Task: Move the task Implement version control for better code management to the section Done in the project TowerLine and filter the tasks in the project by Due this week.
Action: Mouse moved to (77, 440)
Screenshot: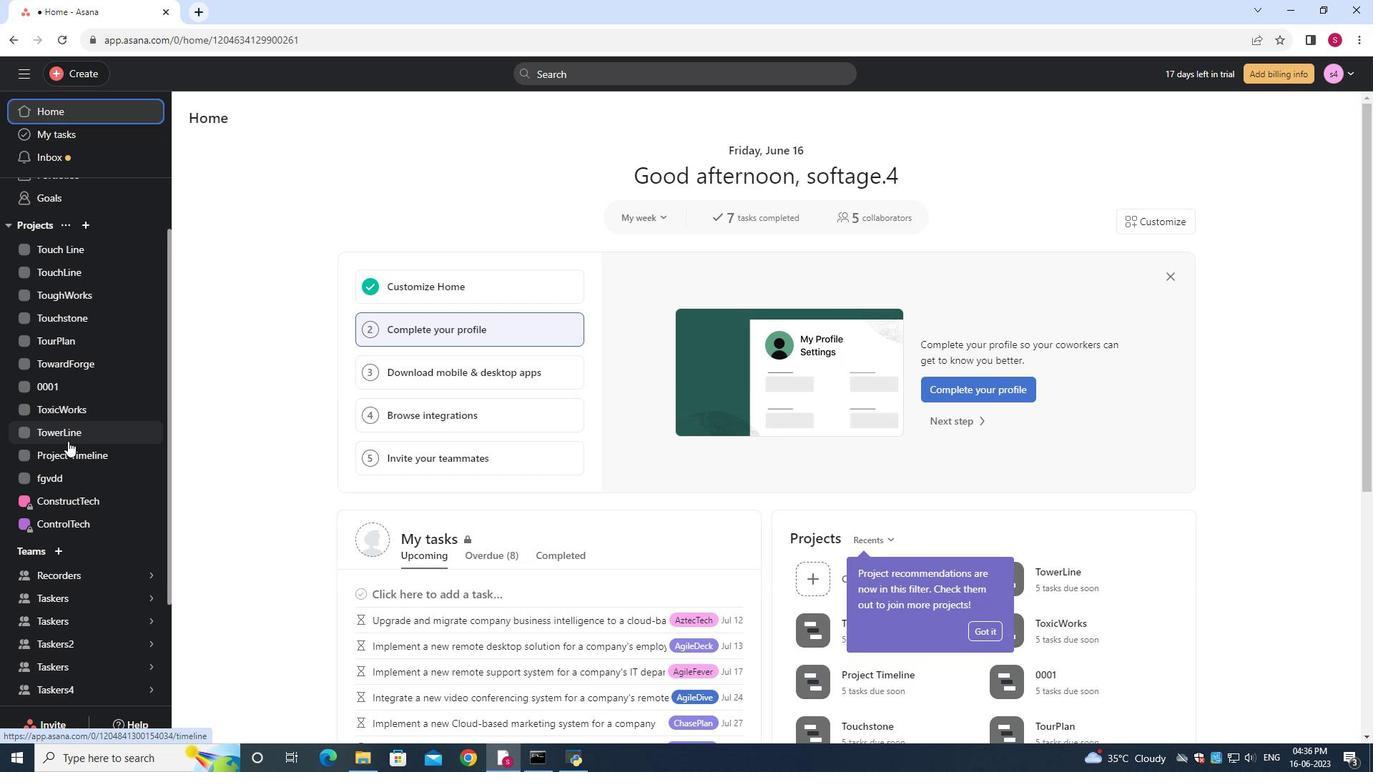 
Action: Mouse pressed left at (77, 440)
Screenshot: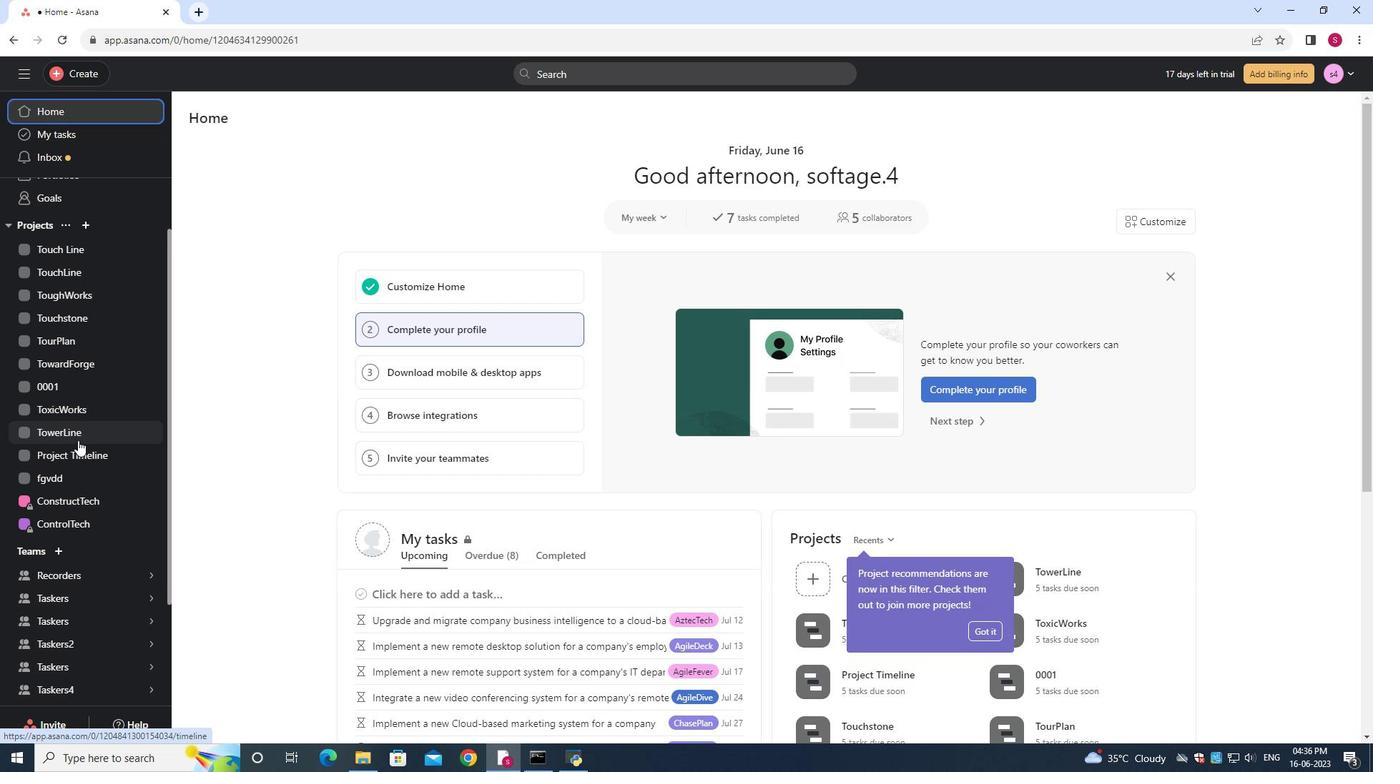 
Action: Mouse moved to (252, 151)
Screenshot: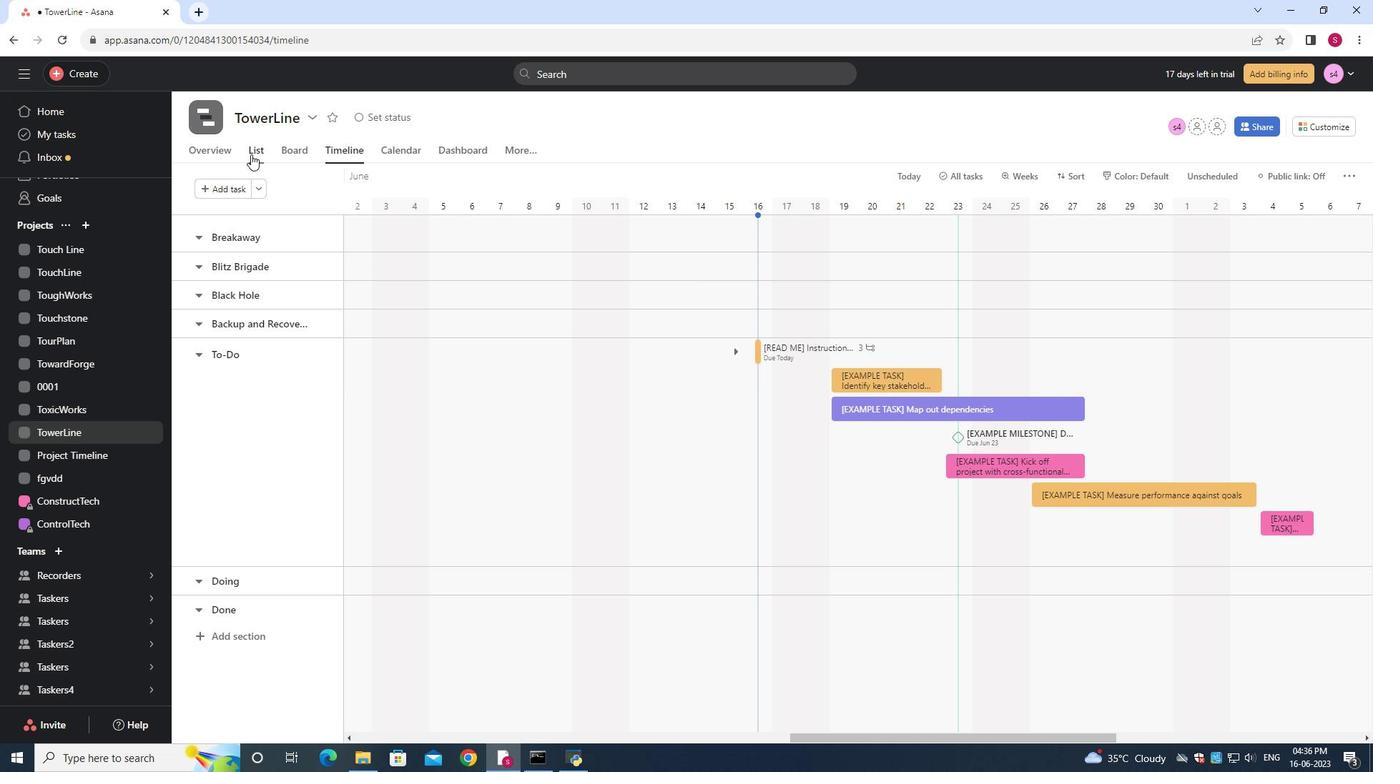 
Action: Mouse pressed left at (252, 151)
Screenshot: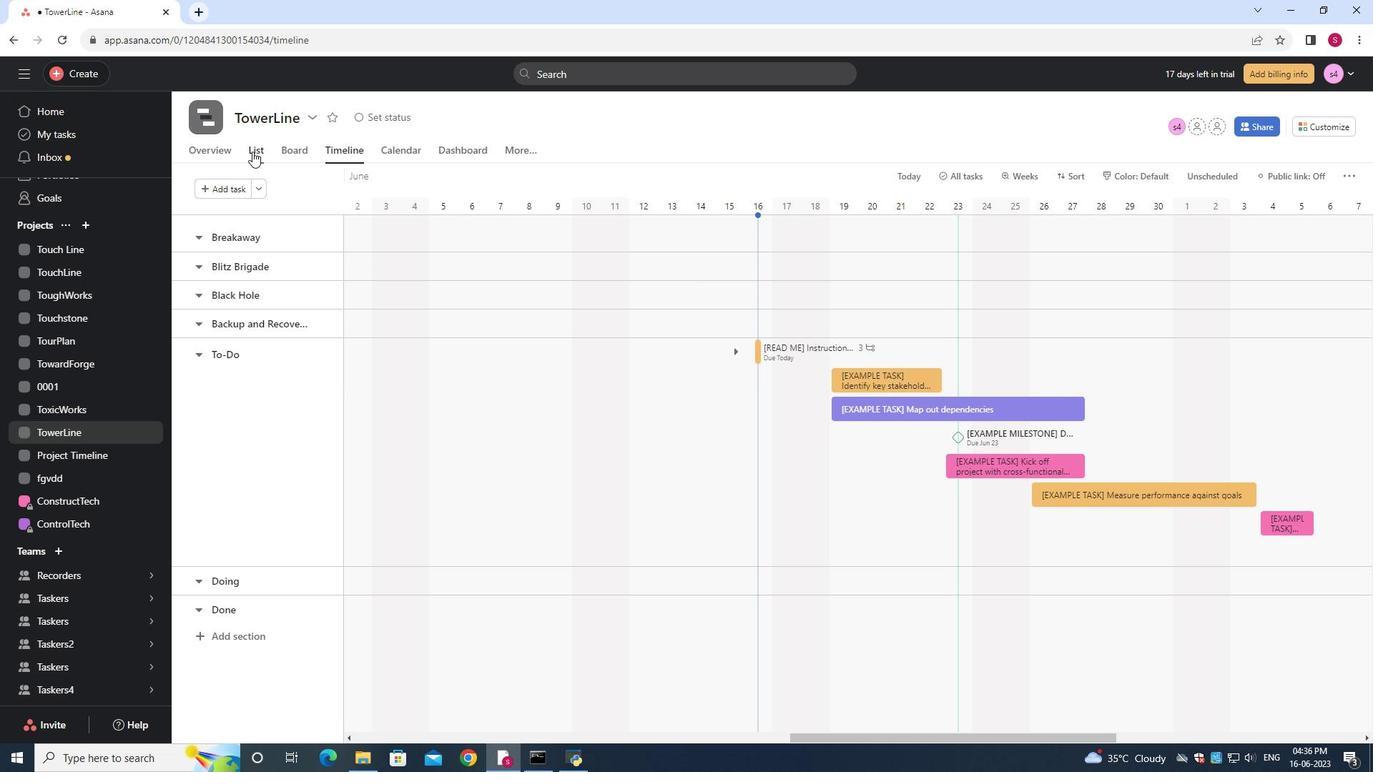 
Action: Mouse moved to (618, 402)
Screenshot: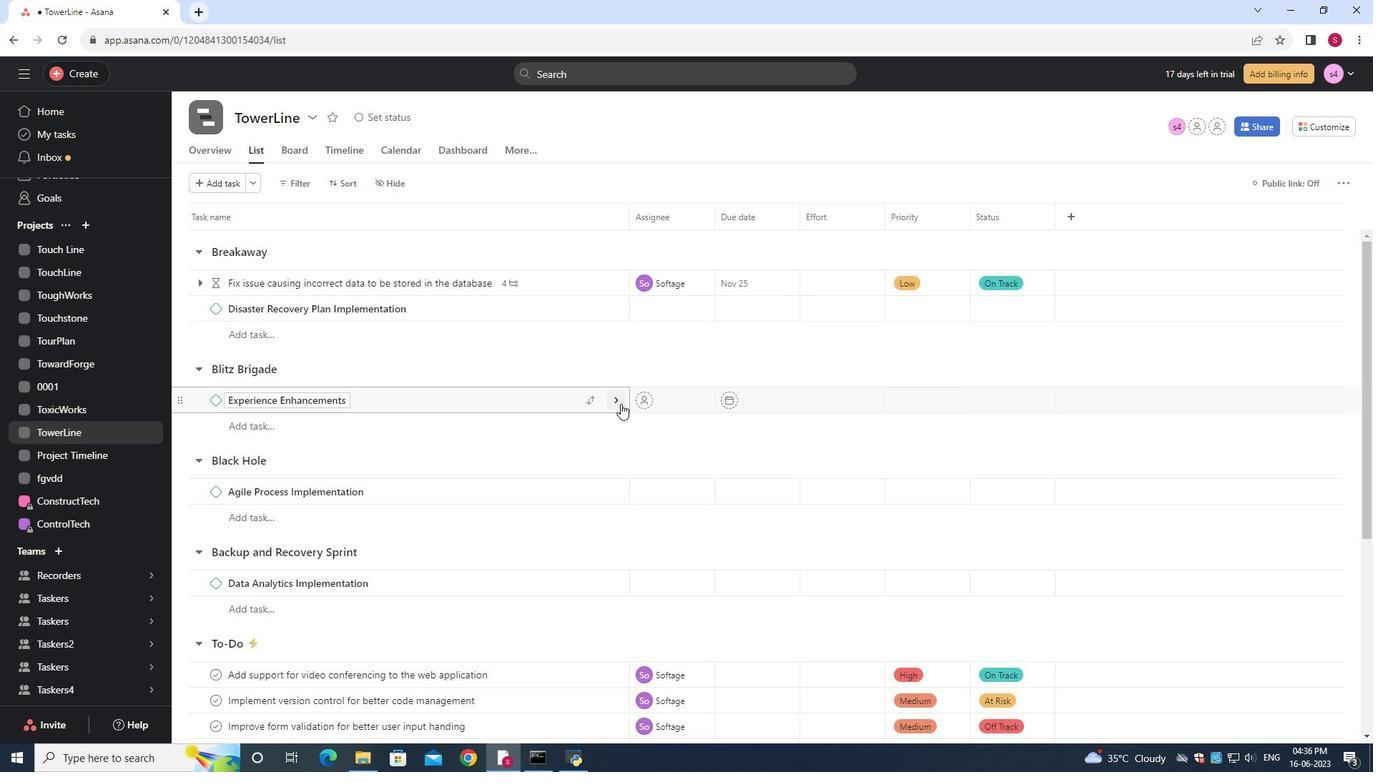 
Action: Mouse scrolled (618, 402) with delta (0, 0)
Screenshot: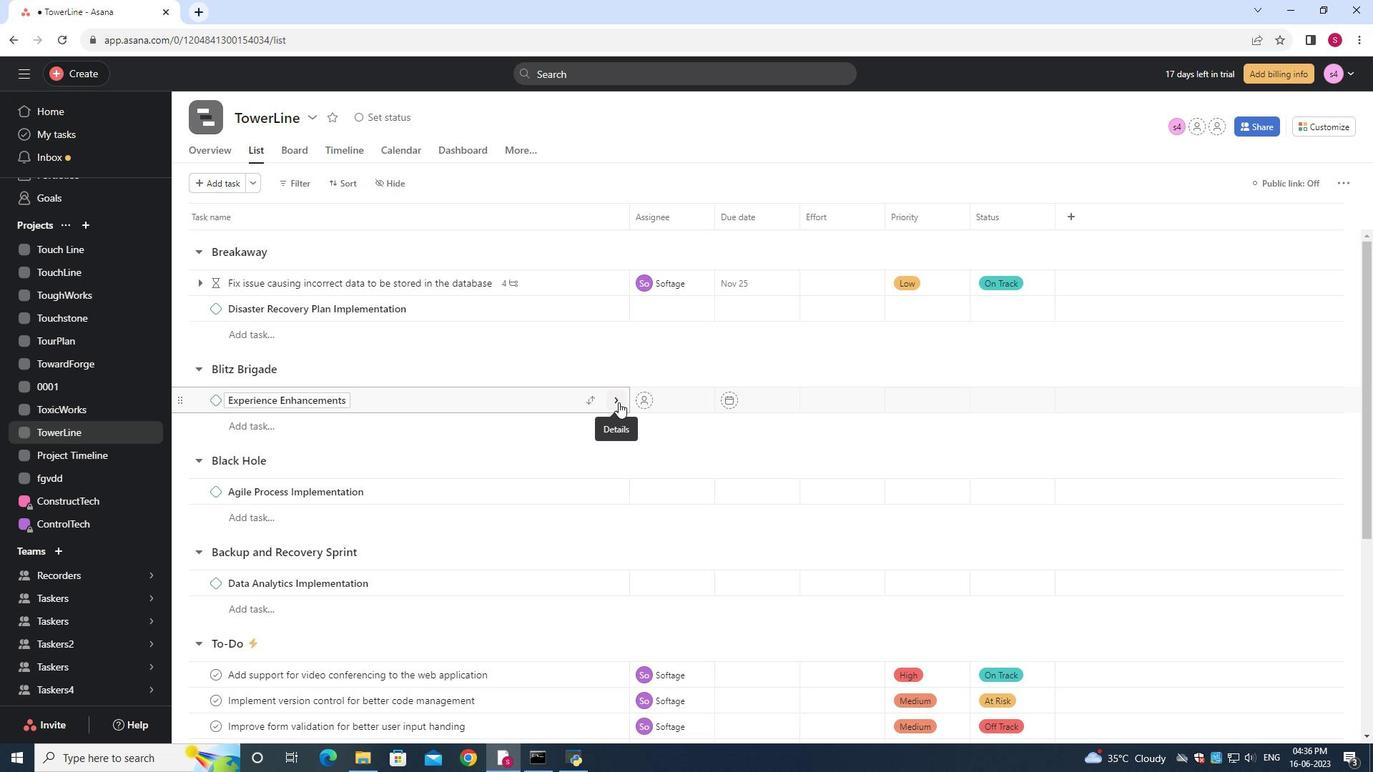
Action: Mouse scrolled (618, 402) with delta (0, 0)
Screenshot: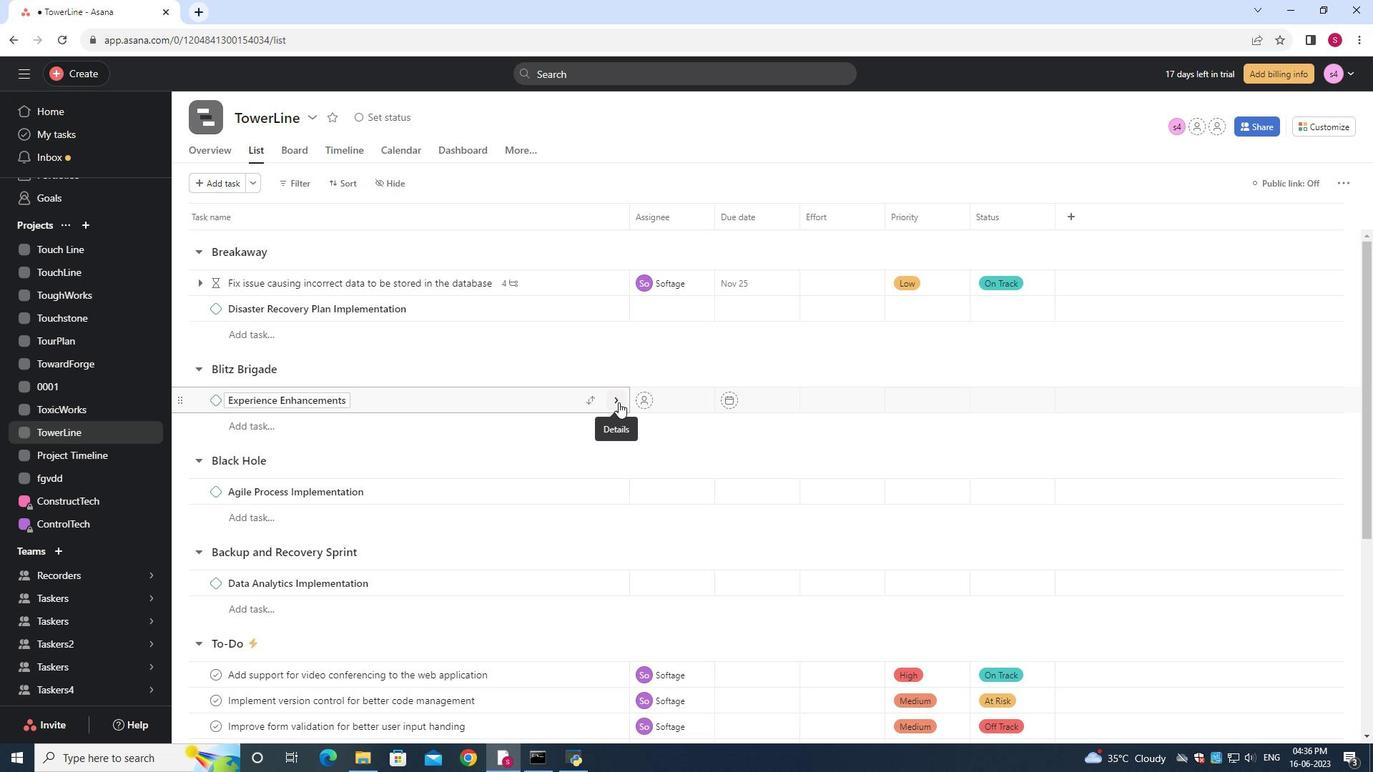 
Action: Mouse moved to (591, 555)
Screenshot: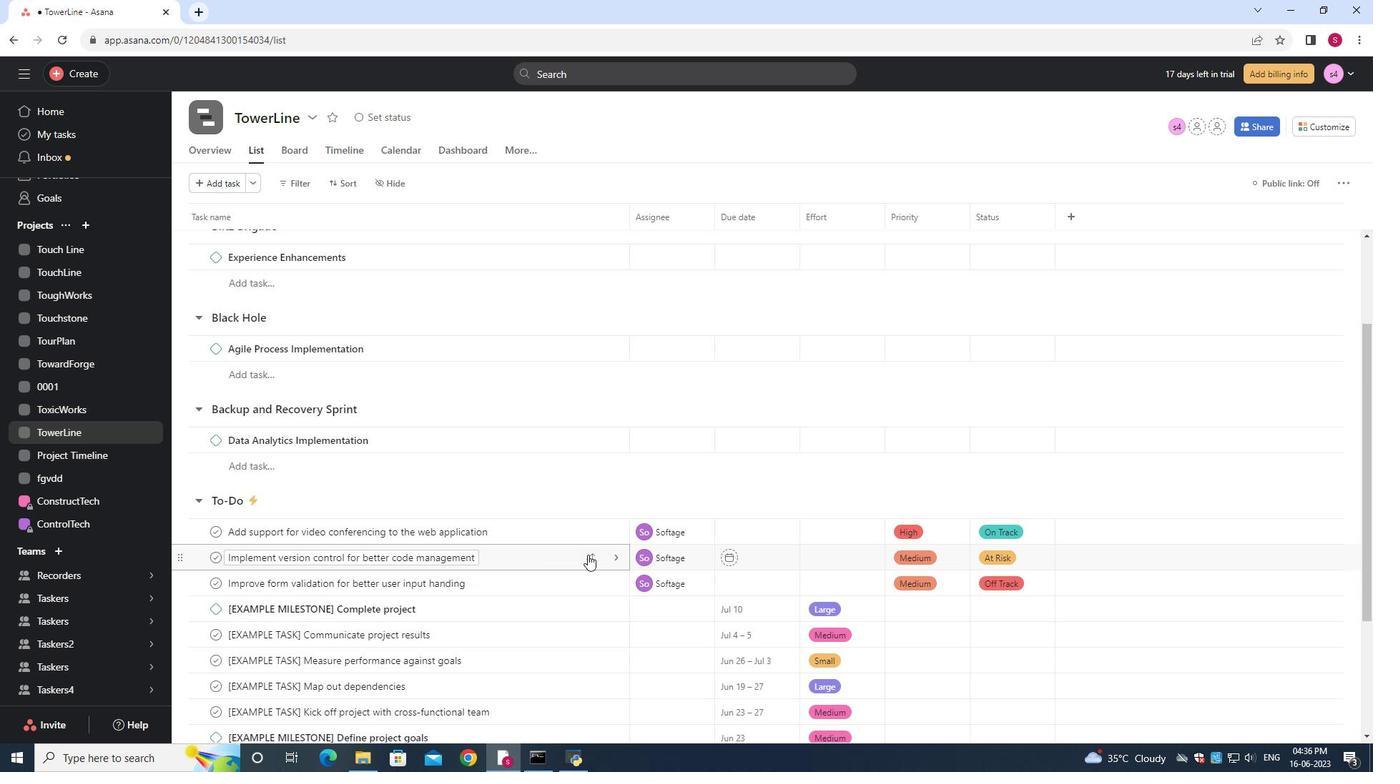 
Action: Mouse pressed left at (591, 555)
Screenshot: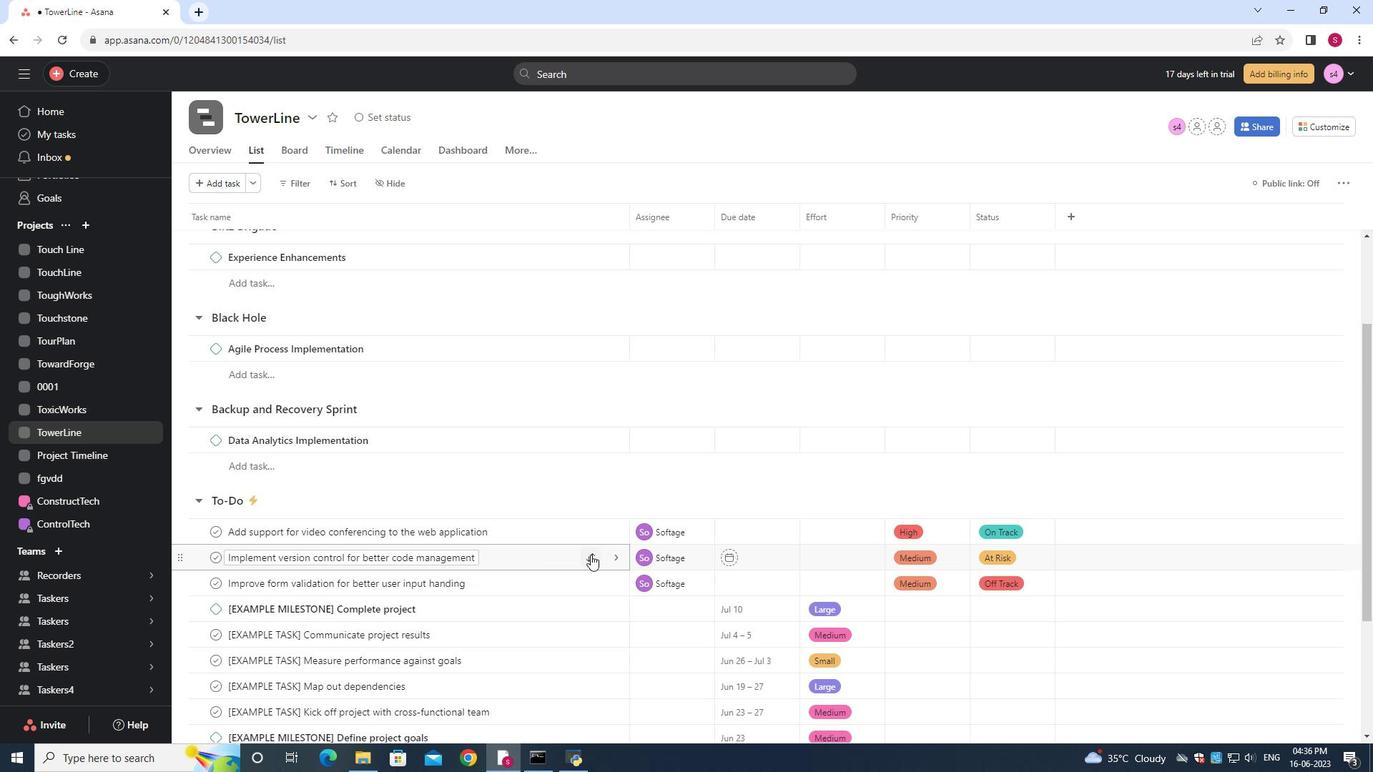 
Action: Mouse moved to (529, 526)
Screenshot: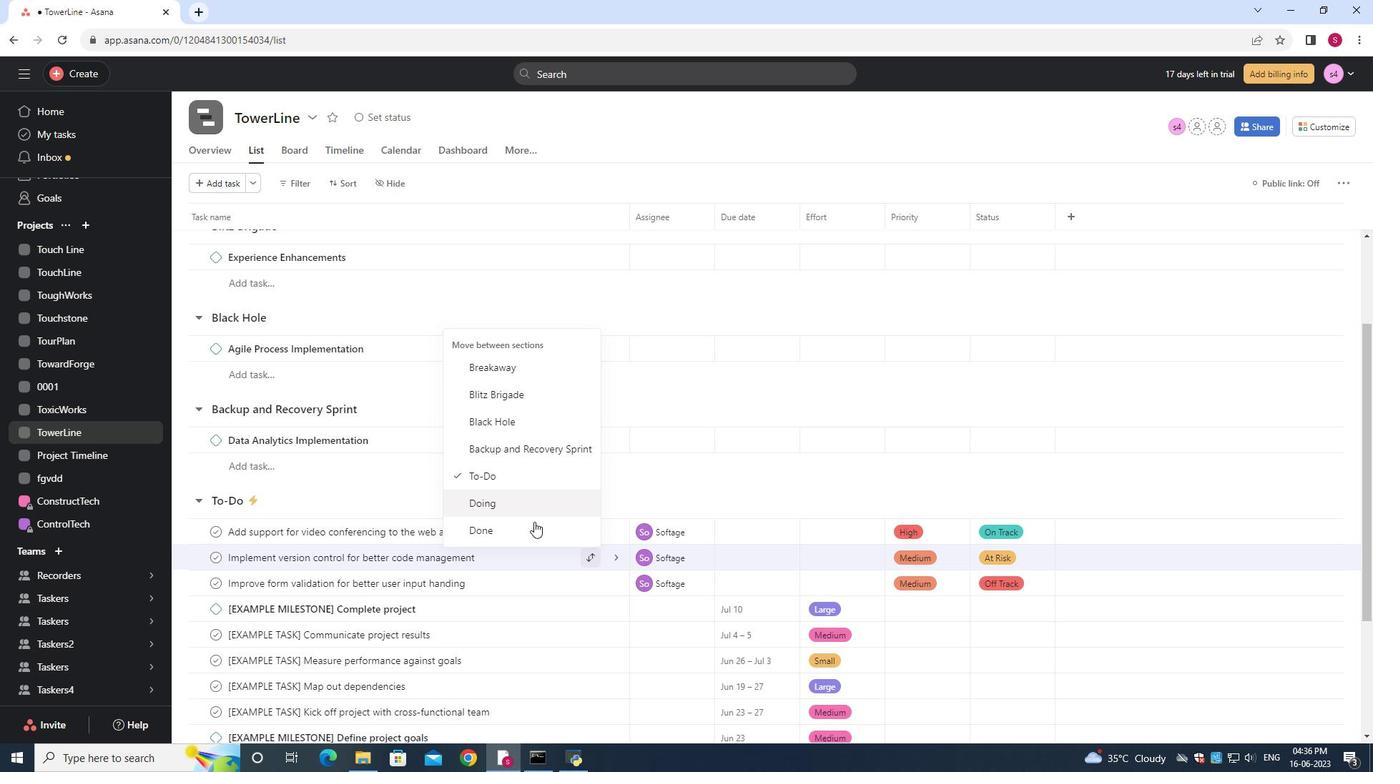 
Action: Mouse pressed left at (529, 526)
Screenshot: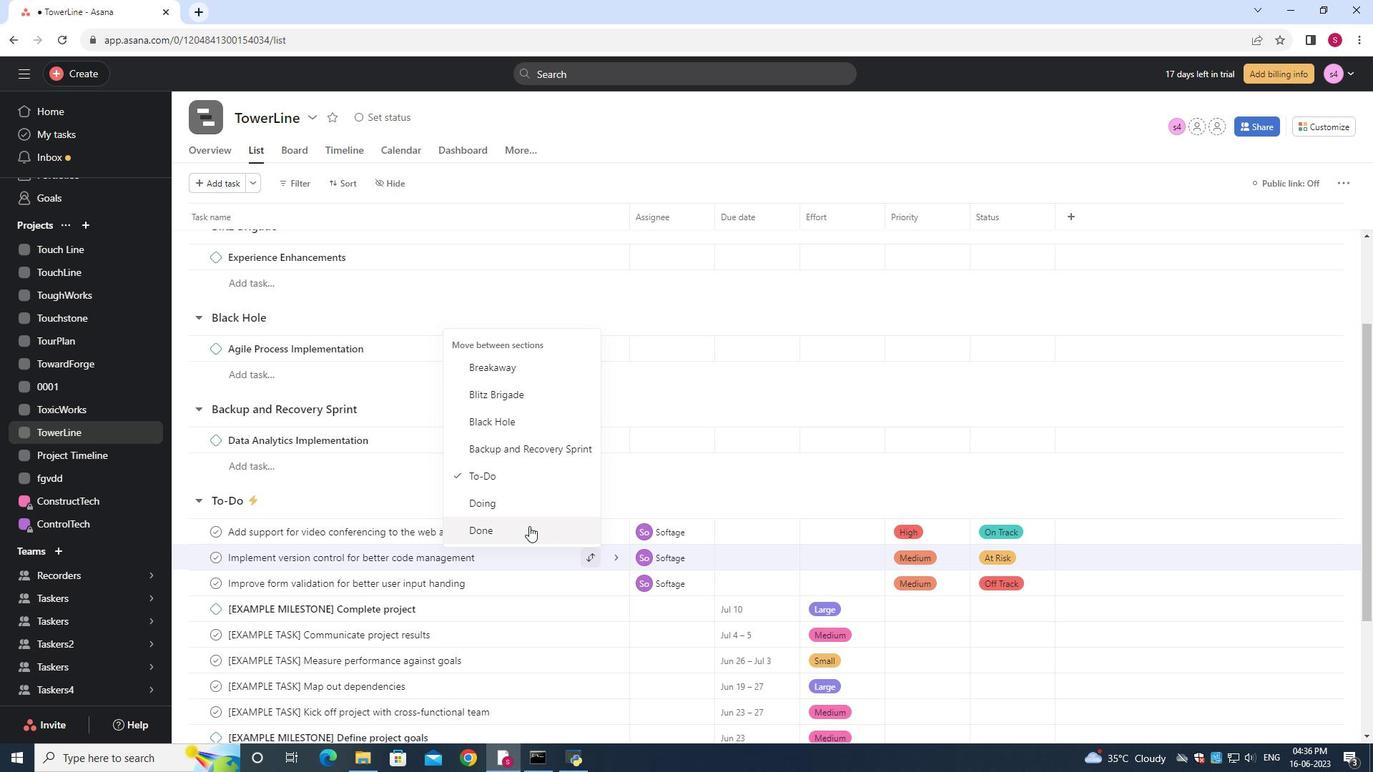 
Action: Mouse moved to (531, 419)
Screenshot: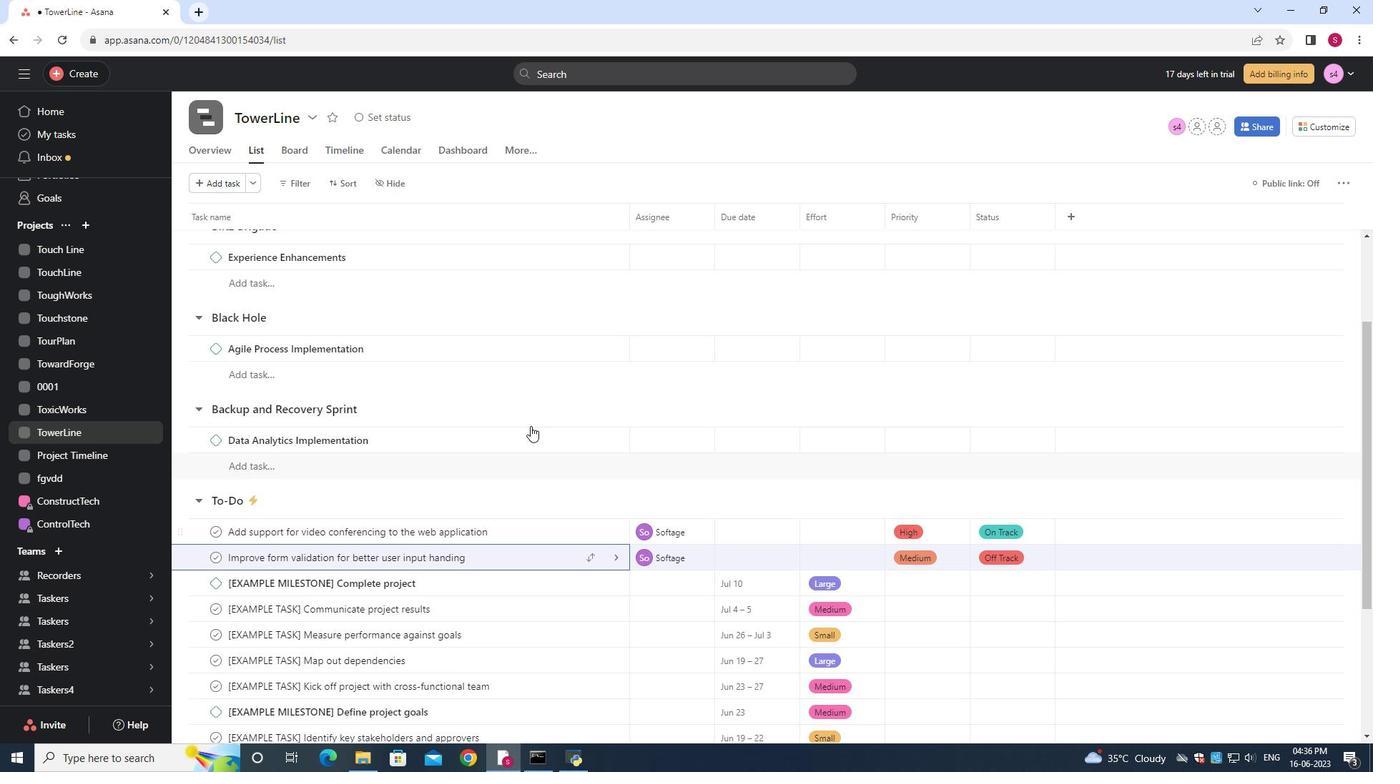
Action: Mouse scrolled (531, 419) with delta (0, 0)
Screenshot: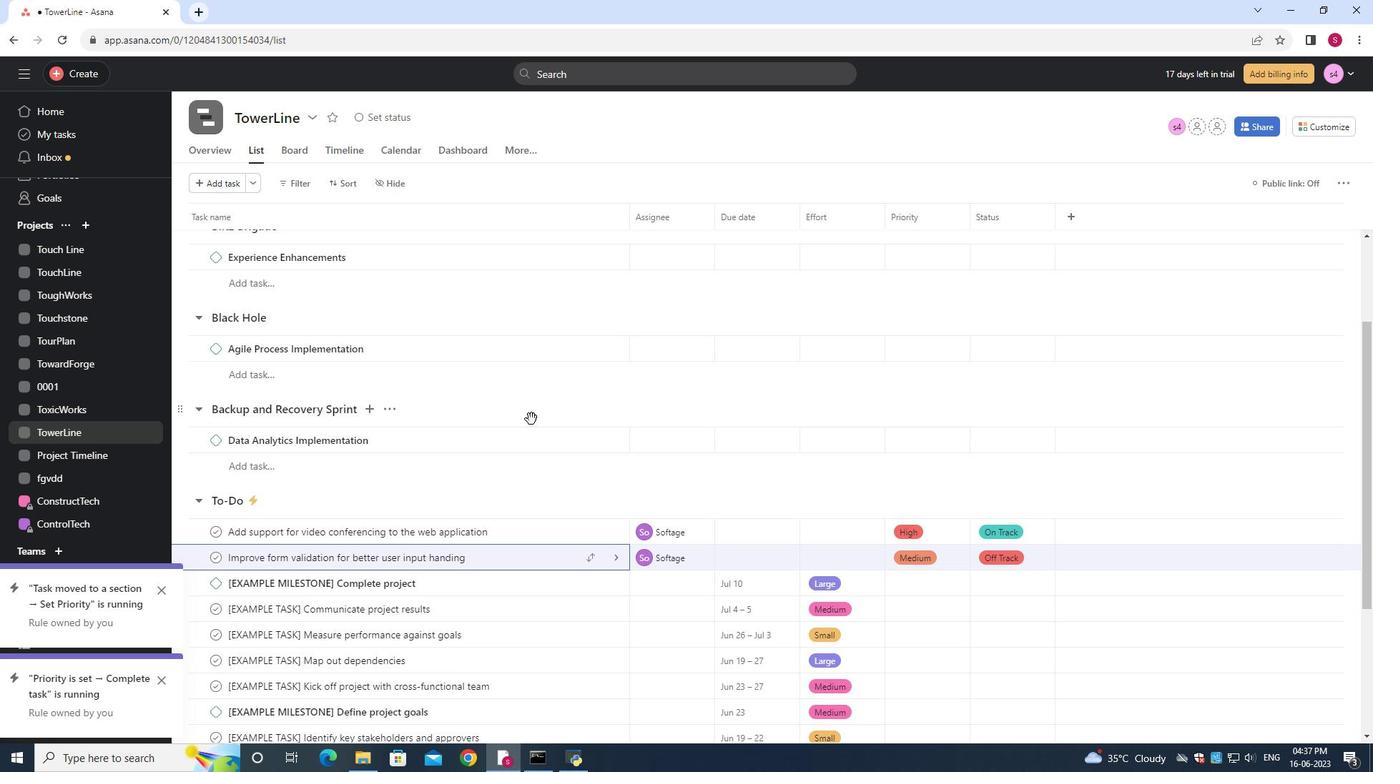 
Action: Mouse scrolled (531, 419) with delta (0, 0)
Screenshot: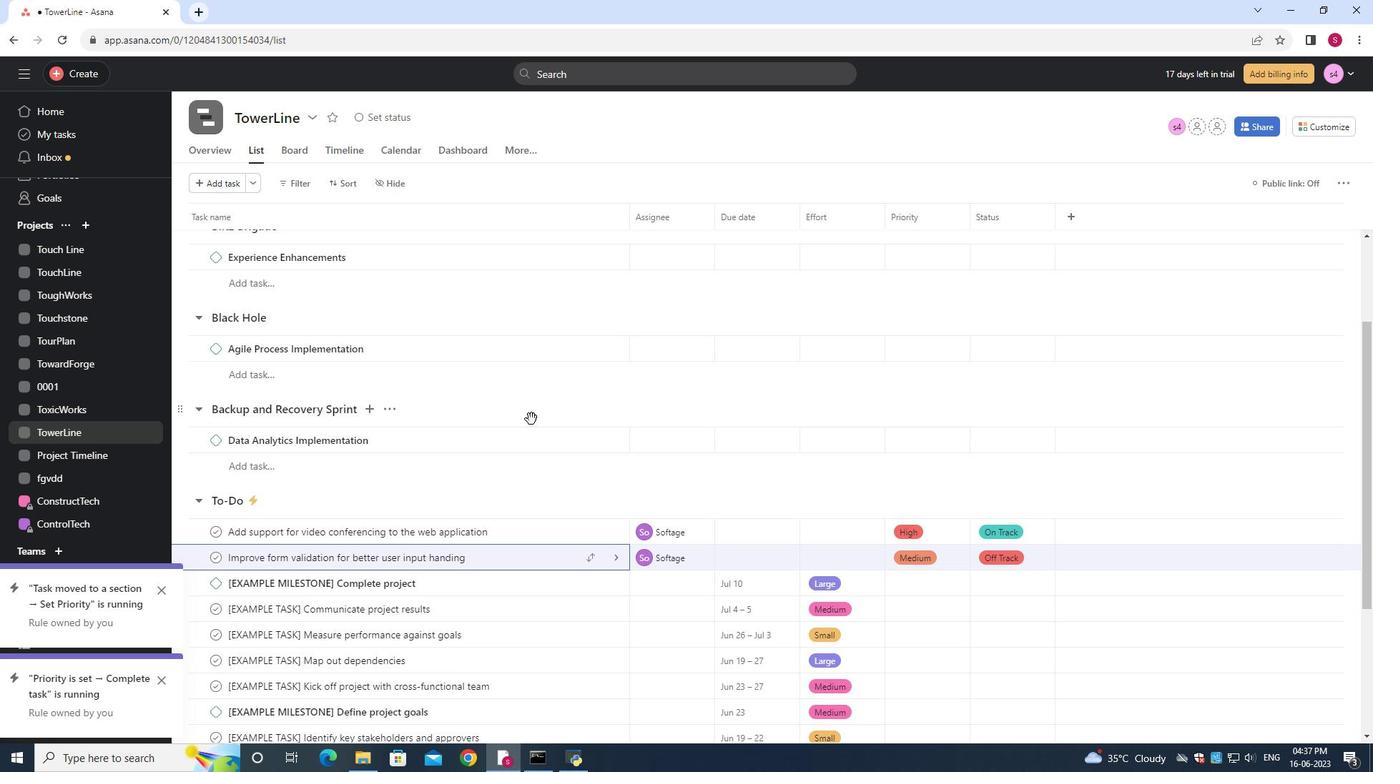 
Action: Mouse scrolled (531, 419) with delta (0, 0)
Screenshot: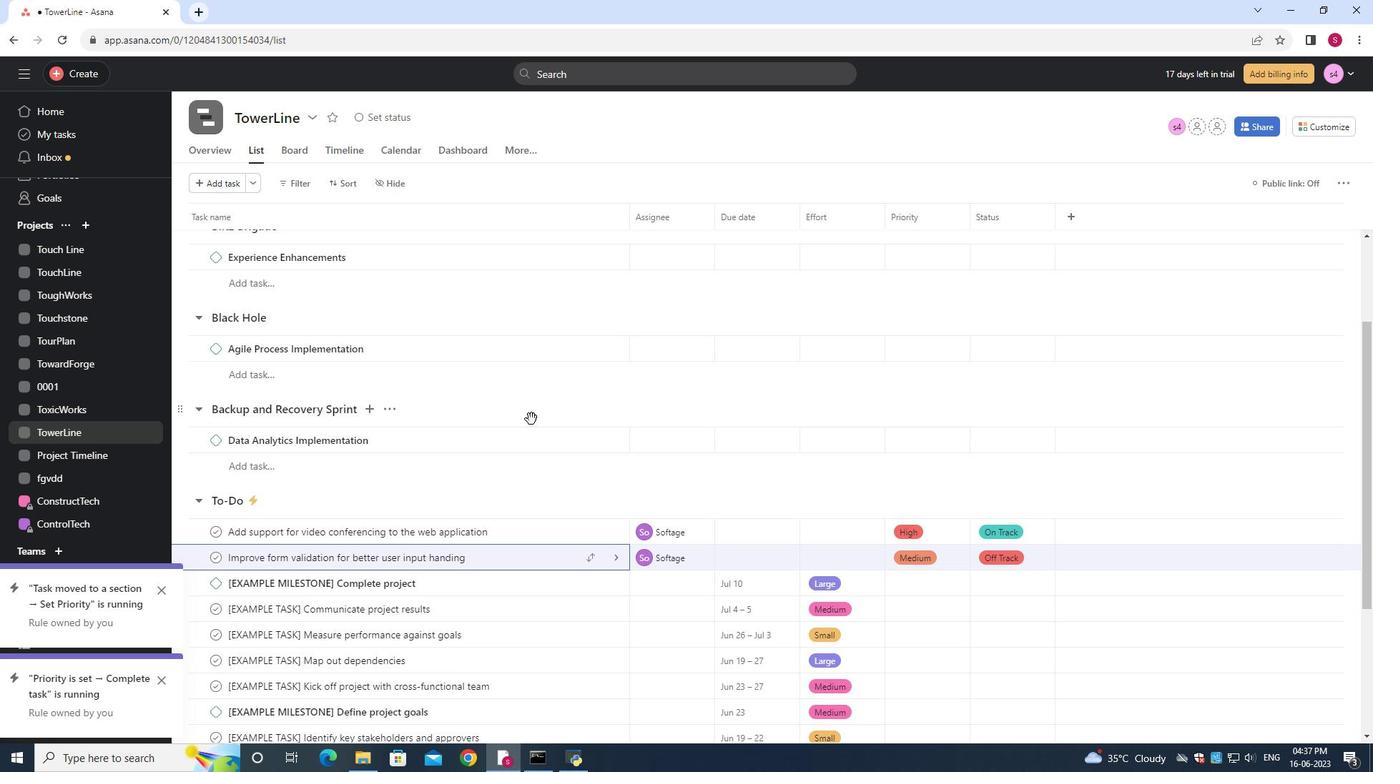 
Action: Mouse scrolled (531, 419) with delta (0, 0)
Screenshot: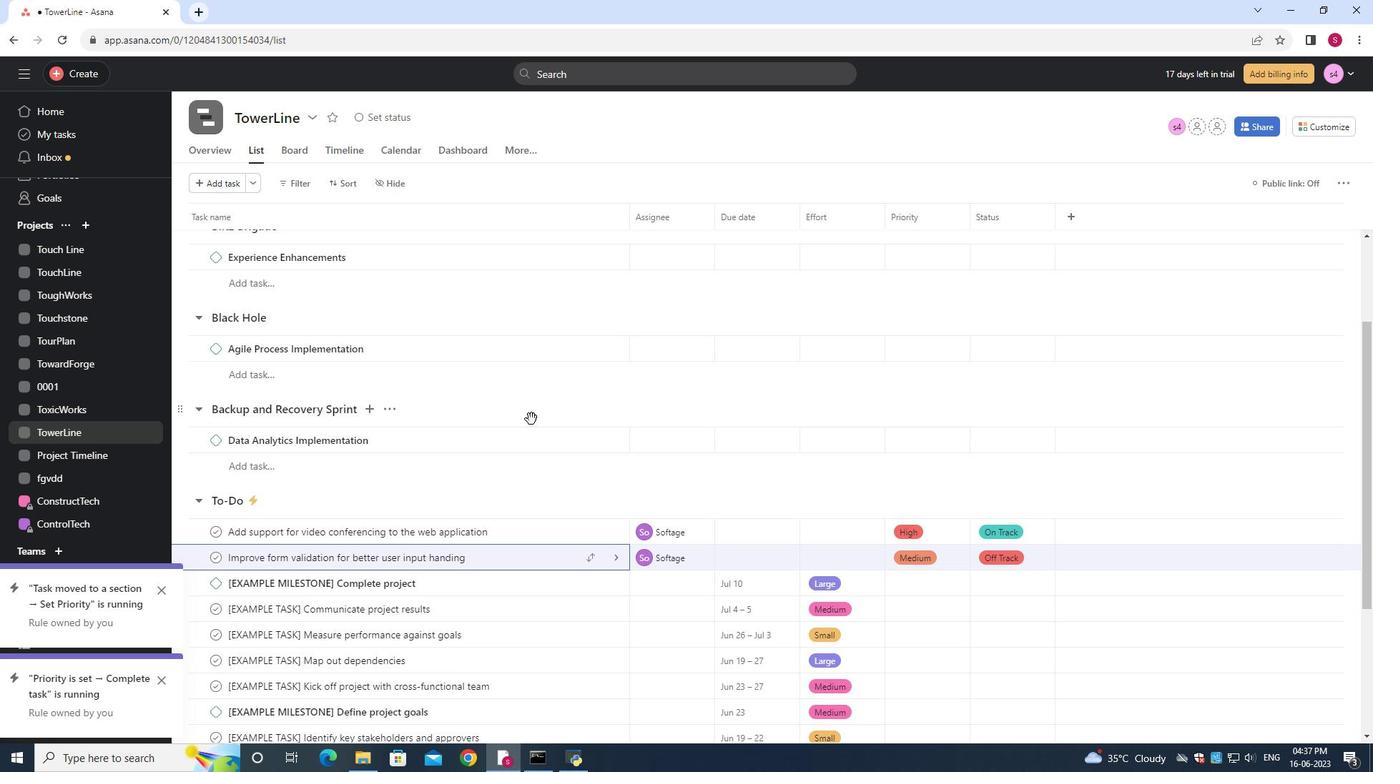 
Action: Mouse scrolled (531, 419) with delta (0, 0)
Screenshot: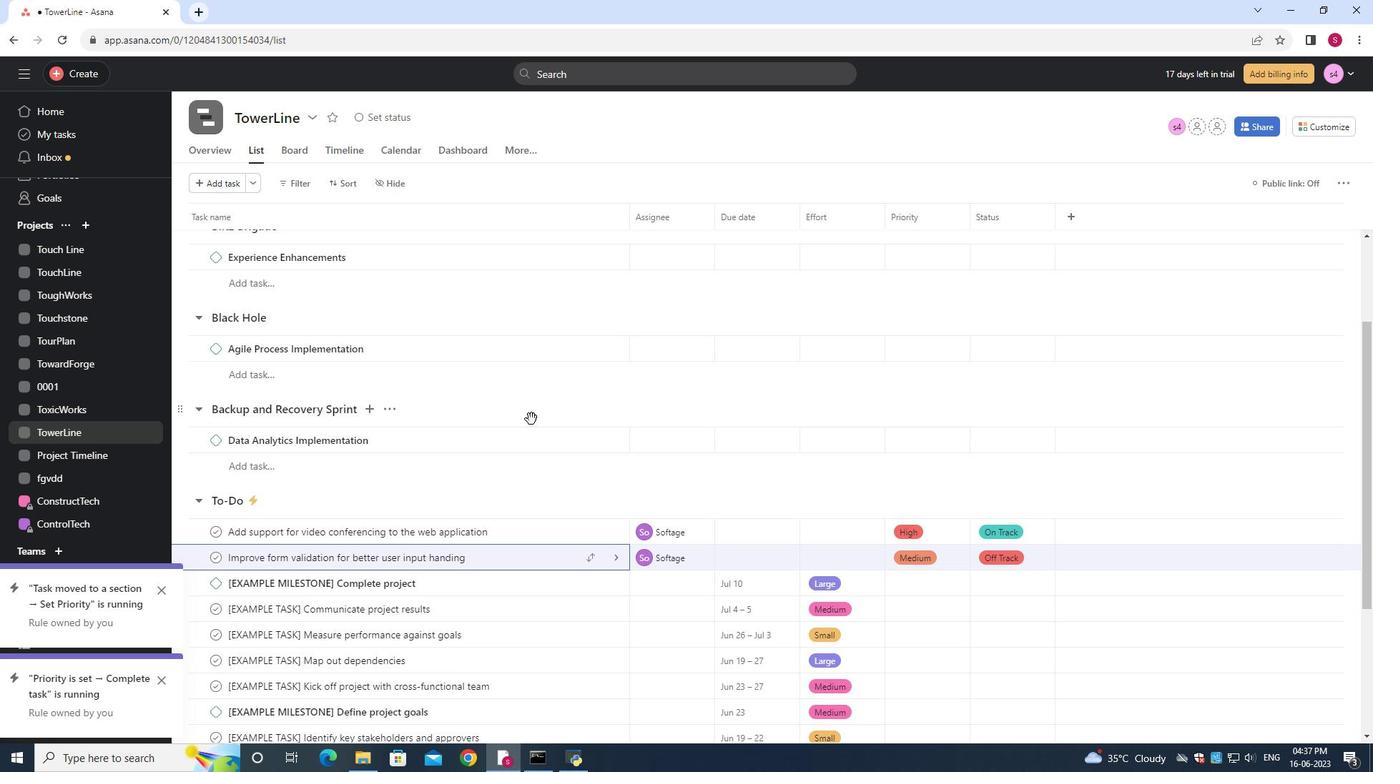 
Action: Mouse scrolled (531, 419) with delta (0, 0)
Screenshot: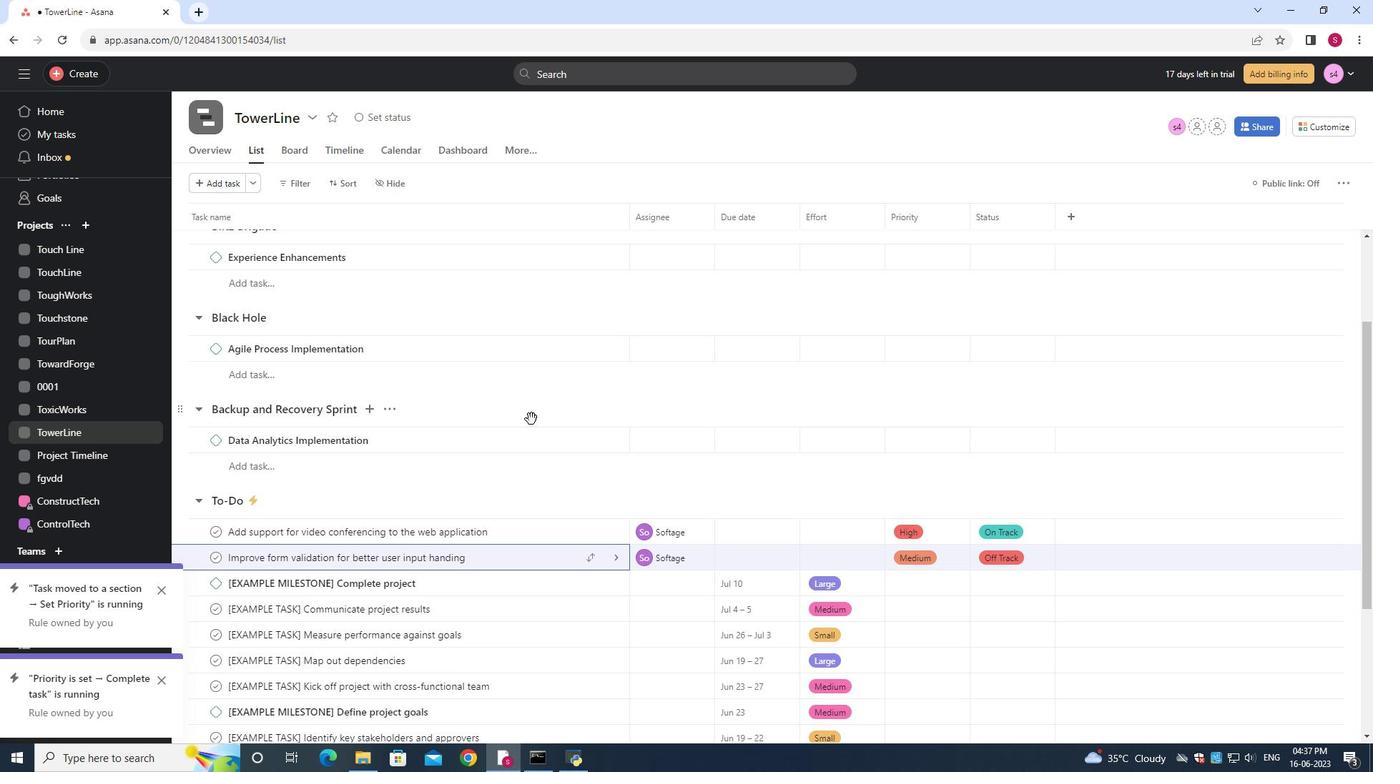
Action: Mouse scrolled (531, 419) with delta (0, 0)
Screenshot: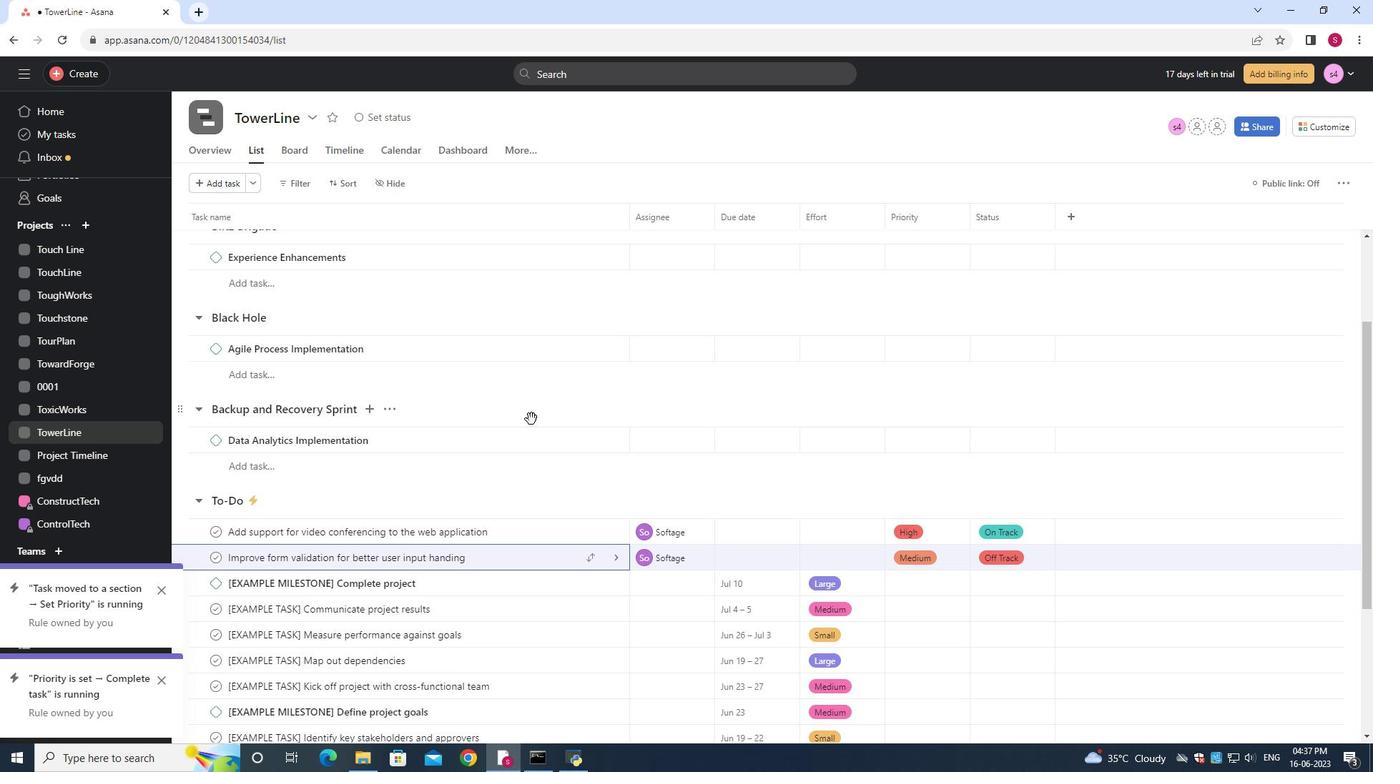 
Action: Mouse moved to (302, 186)
Screenshot: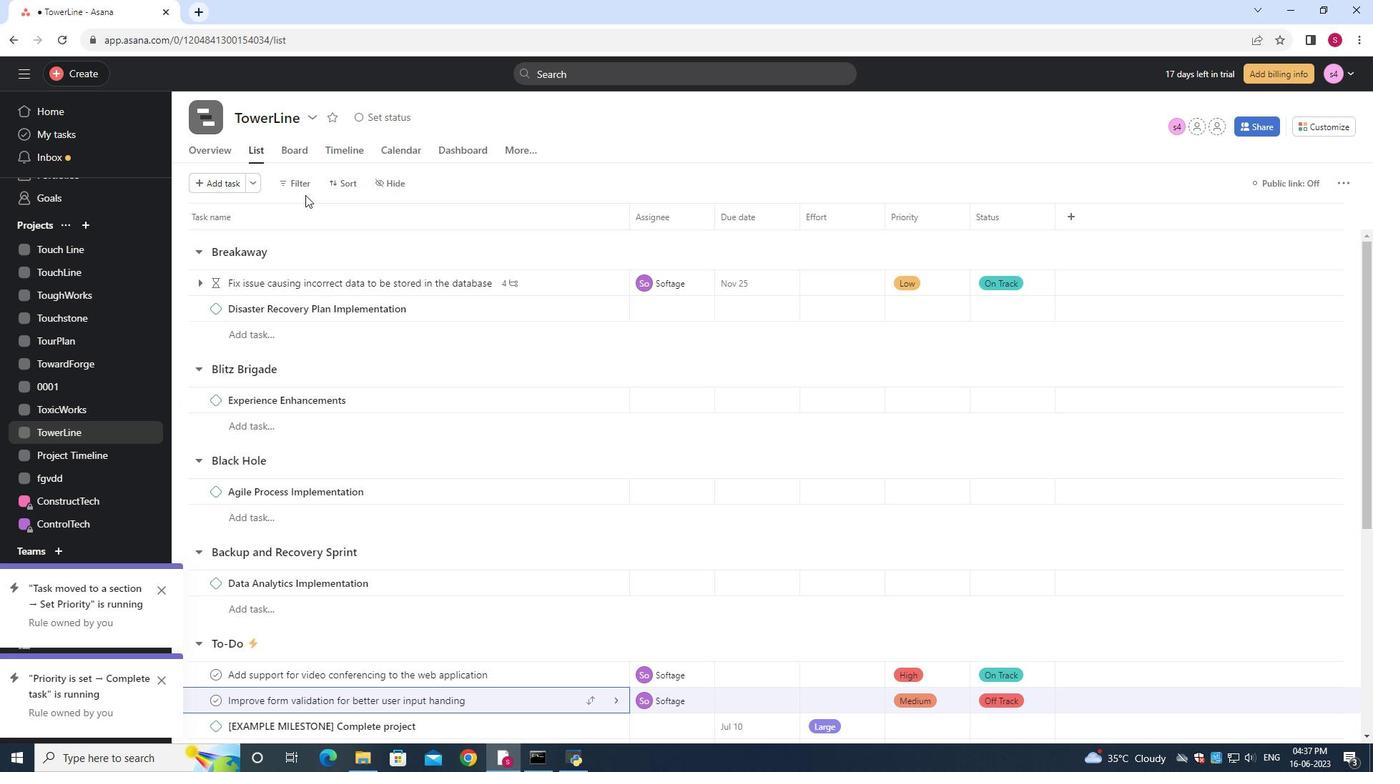 
Action: Mouse pressed left at (302, 186)
Screenshot: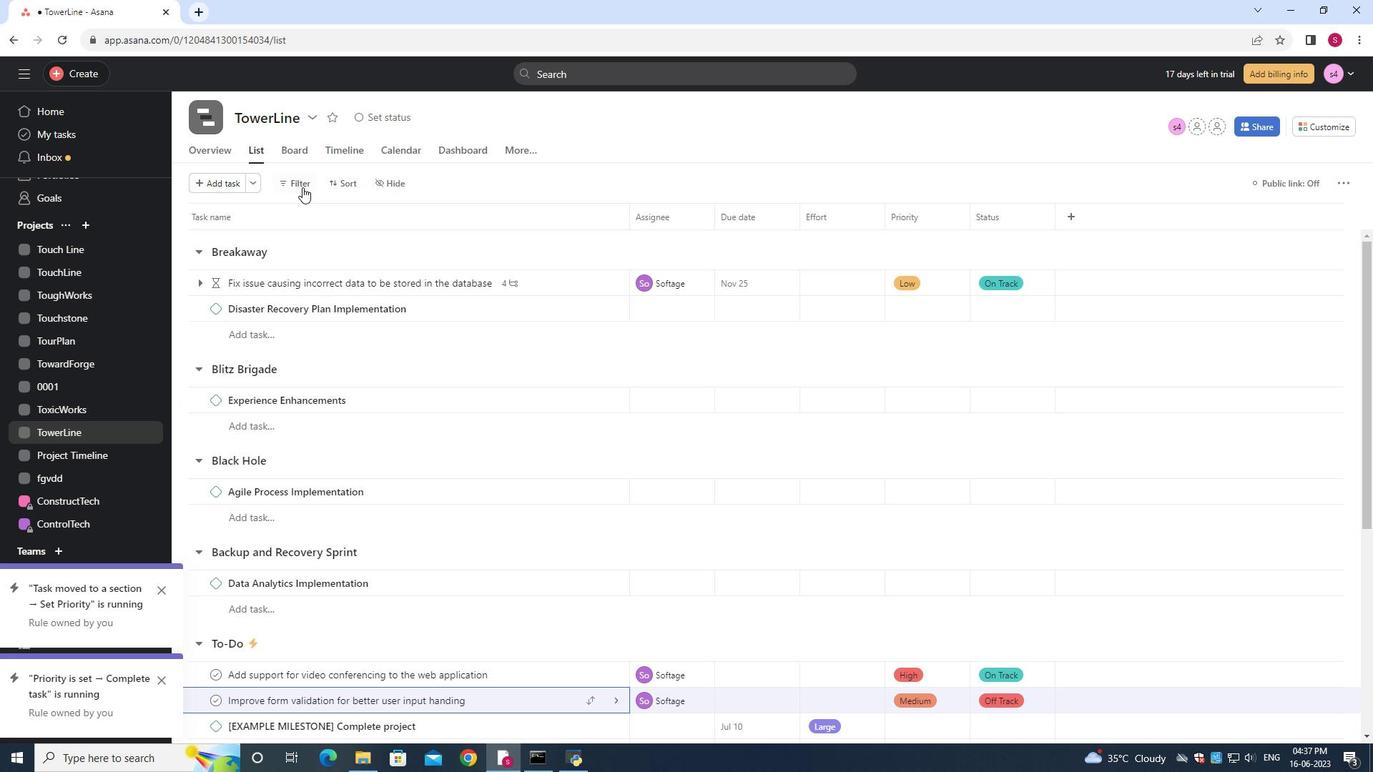 
Action: Mouse moved to (556, 243)
Screenshot: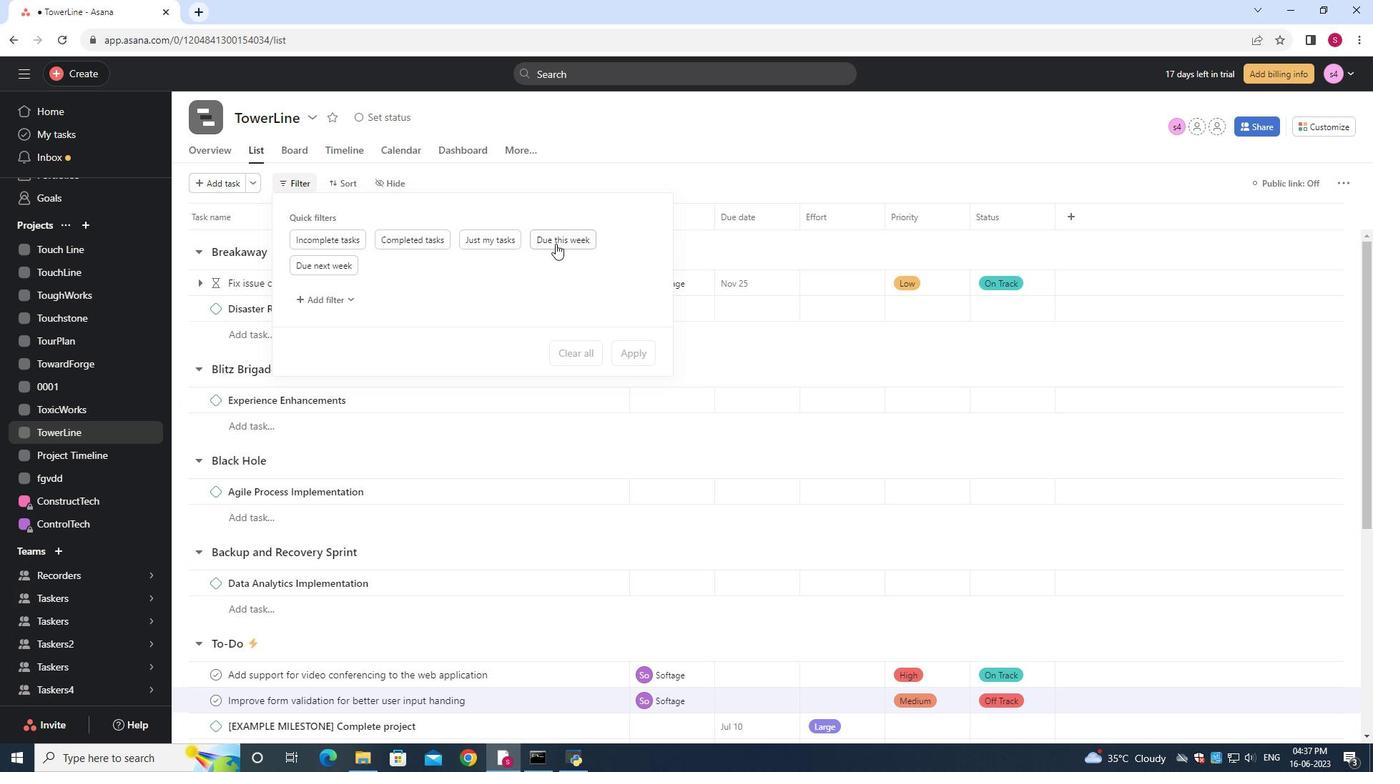 
Action: Mouse pressed left at (556, 243)
Screenshot: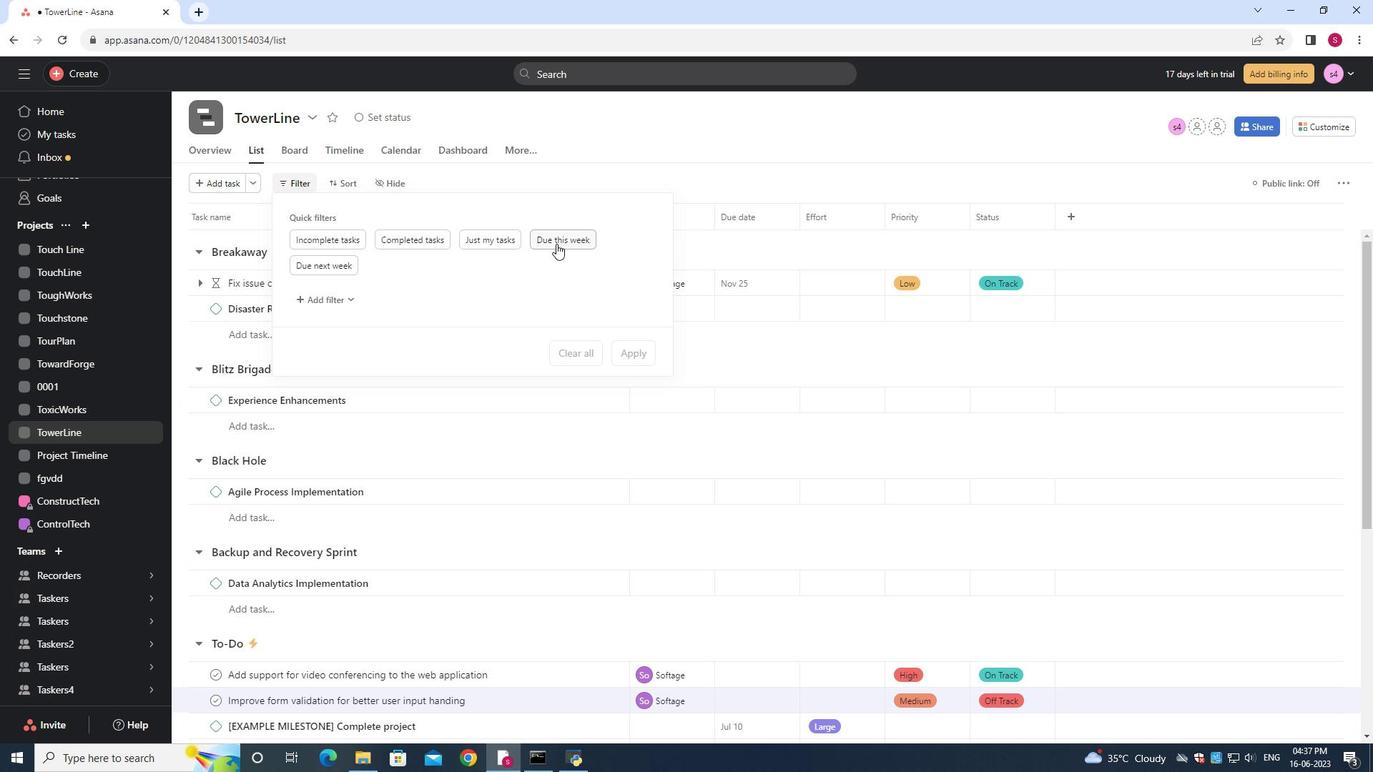 
